 Task: Look for products in the category "Pest Control" from Nantucket only.
Action: Mouse moved to (880, 322)
Screenshot: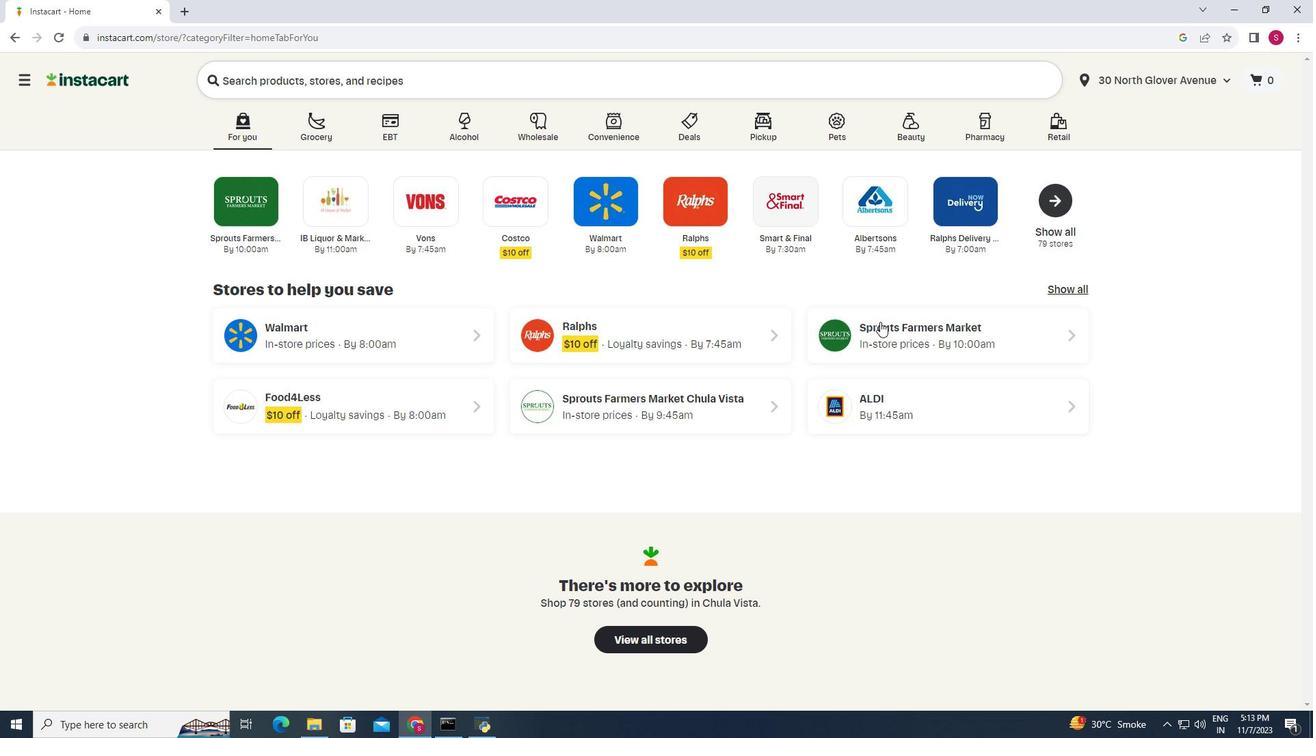 
Action: Mouse pressed left at (880, 322)
Screenshot: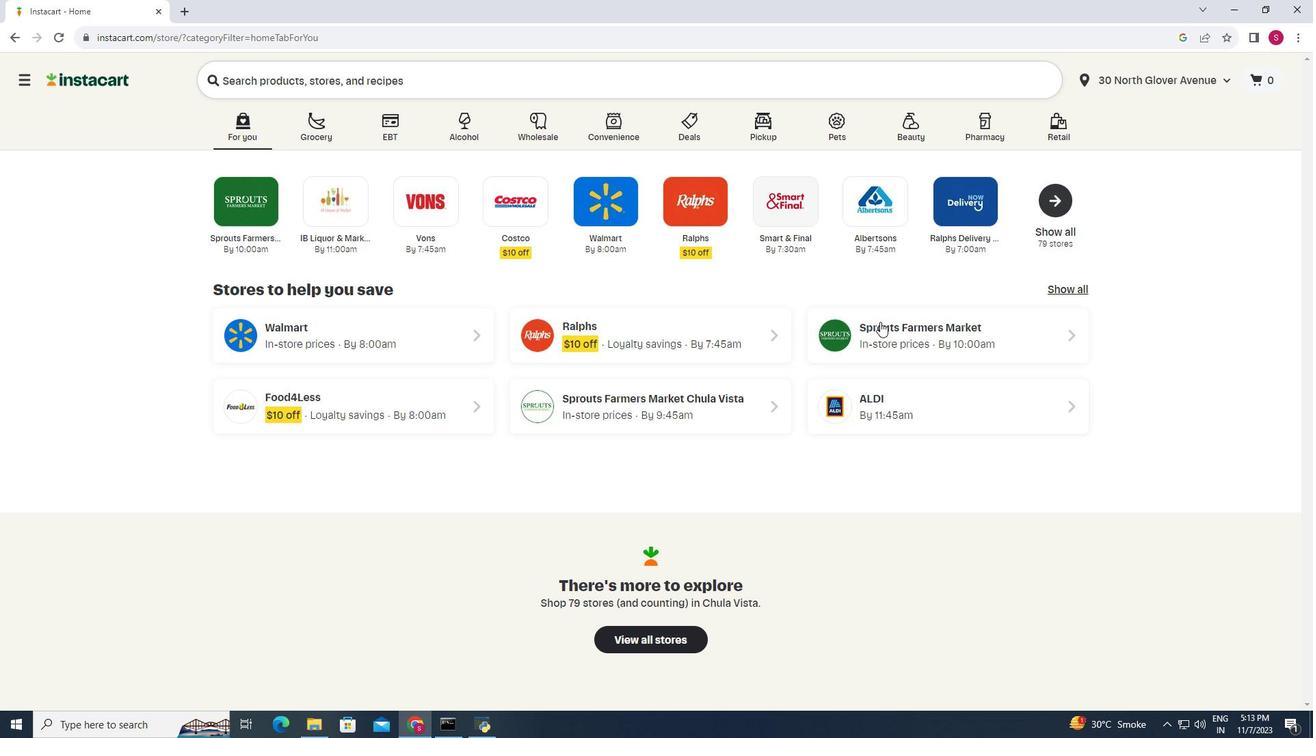 
Action: Mouse moved to (92, 354)
Screenshot: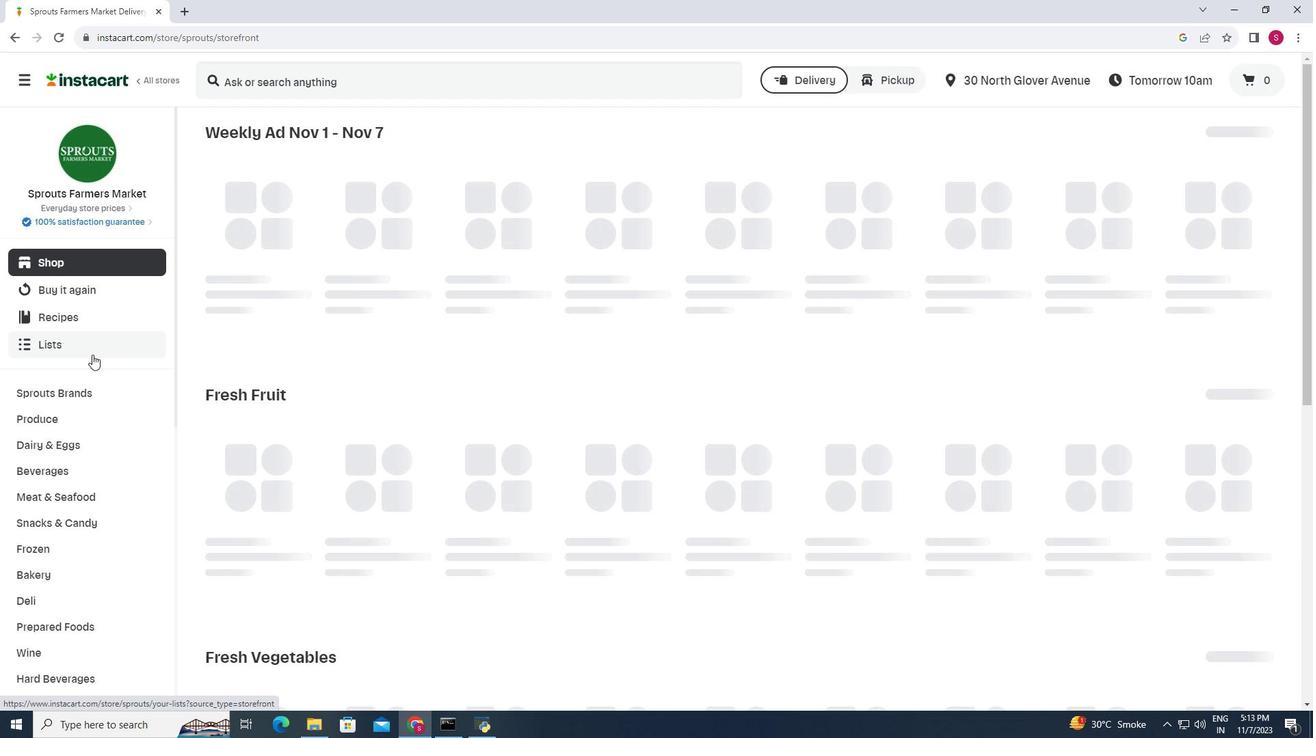 
Action: Mouse scrolled (92, 354) with delta (0, 0)
Screenshot: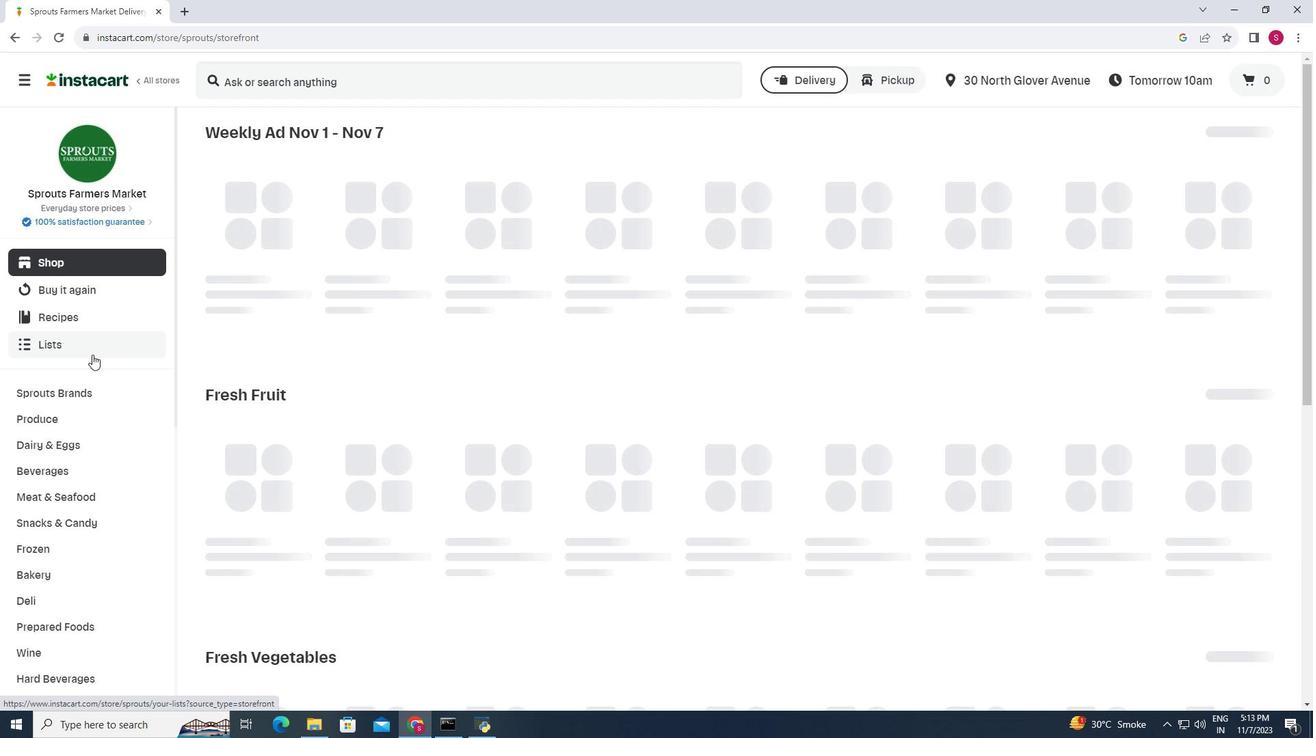 
Action: Mouse scrolled (92, 354) with delta (0, 0)
Screenshot: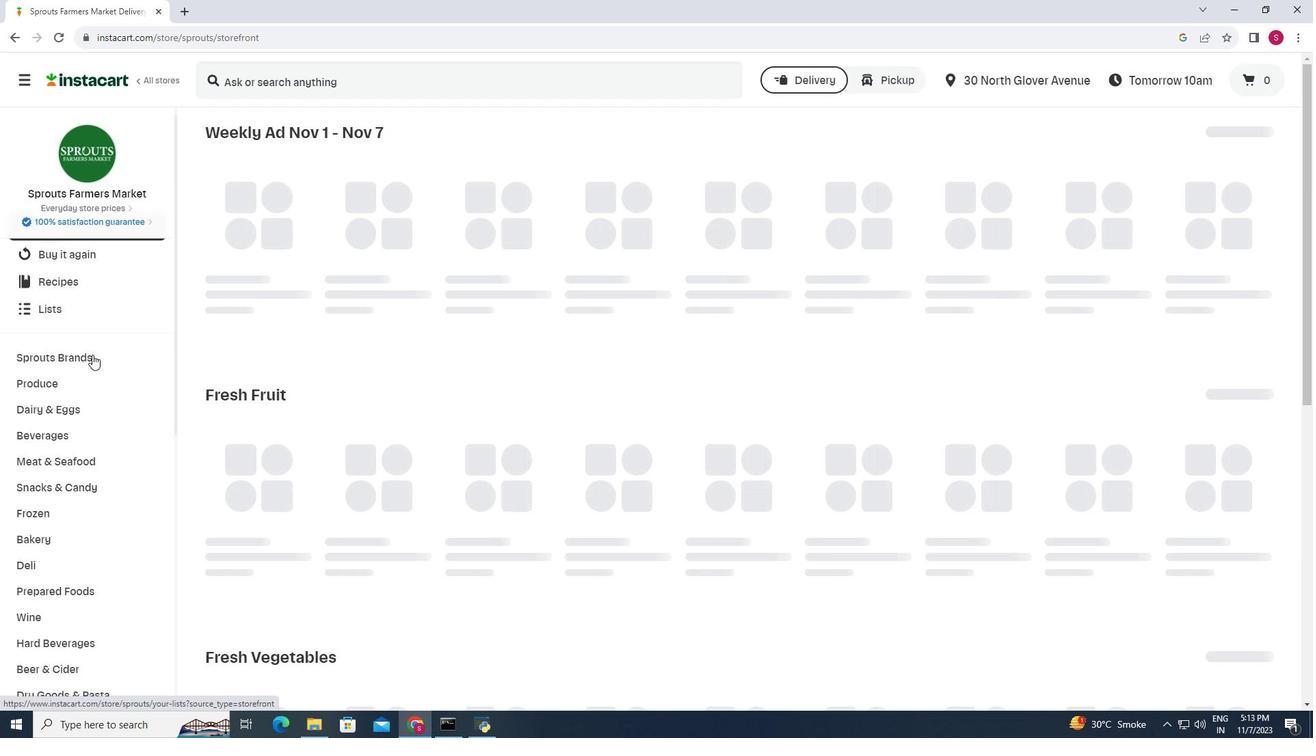 
Action: Mouse scrolled (92, 354) with delta (0, 0)
Screenshot: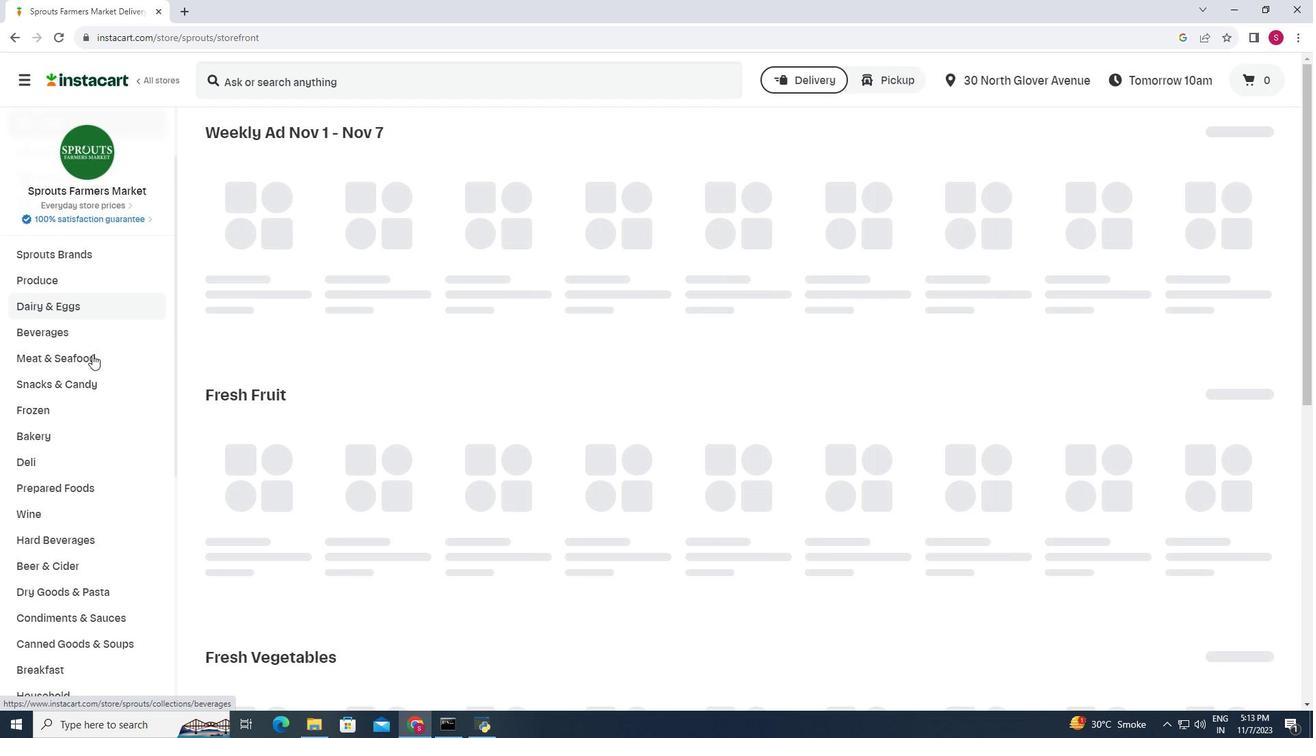 
Action: Mouse moved to (73, 626)
Screenshot: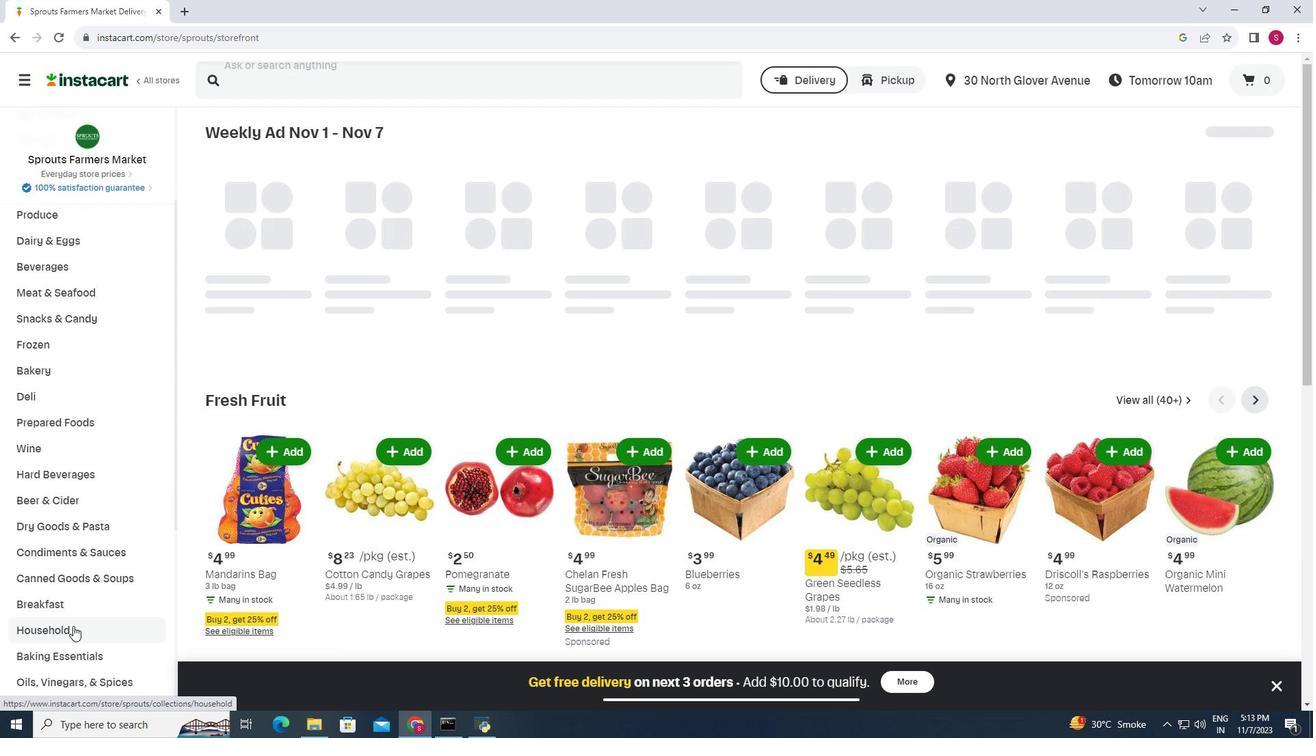
Action: Mouse pressed left at (73, 626)
Screenshot: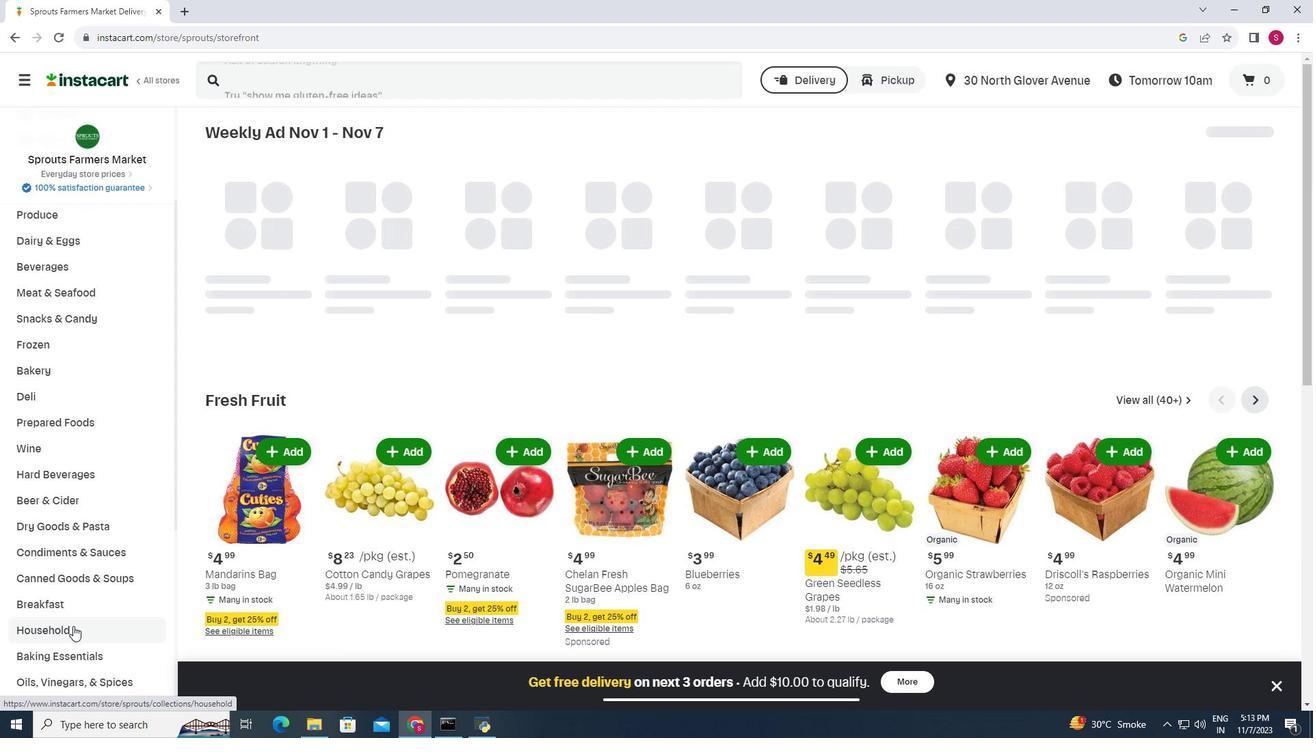
Action: Mouse moved to (851, 172)
Screenshot: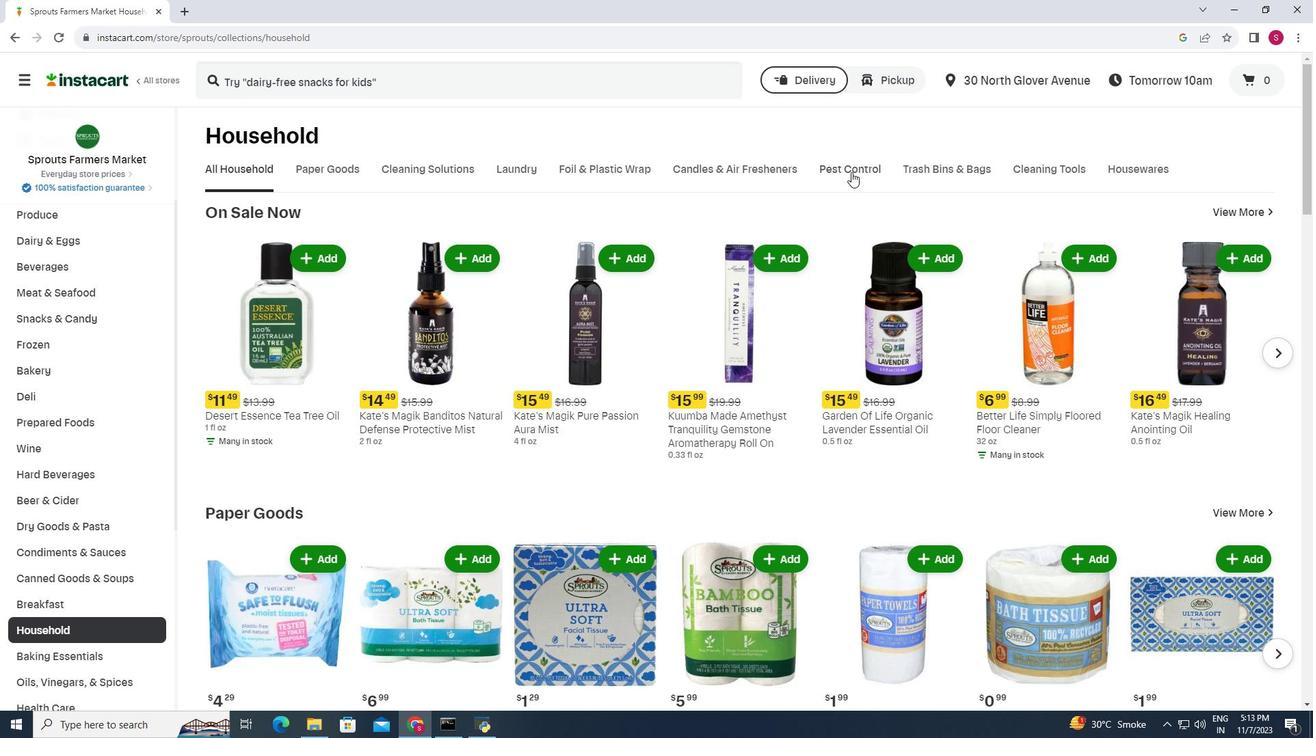 
Action: Mouse pressed left at (851, 172)
Screenshot: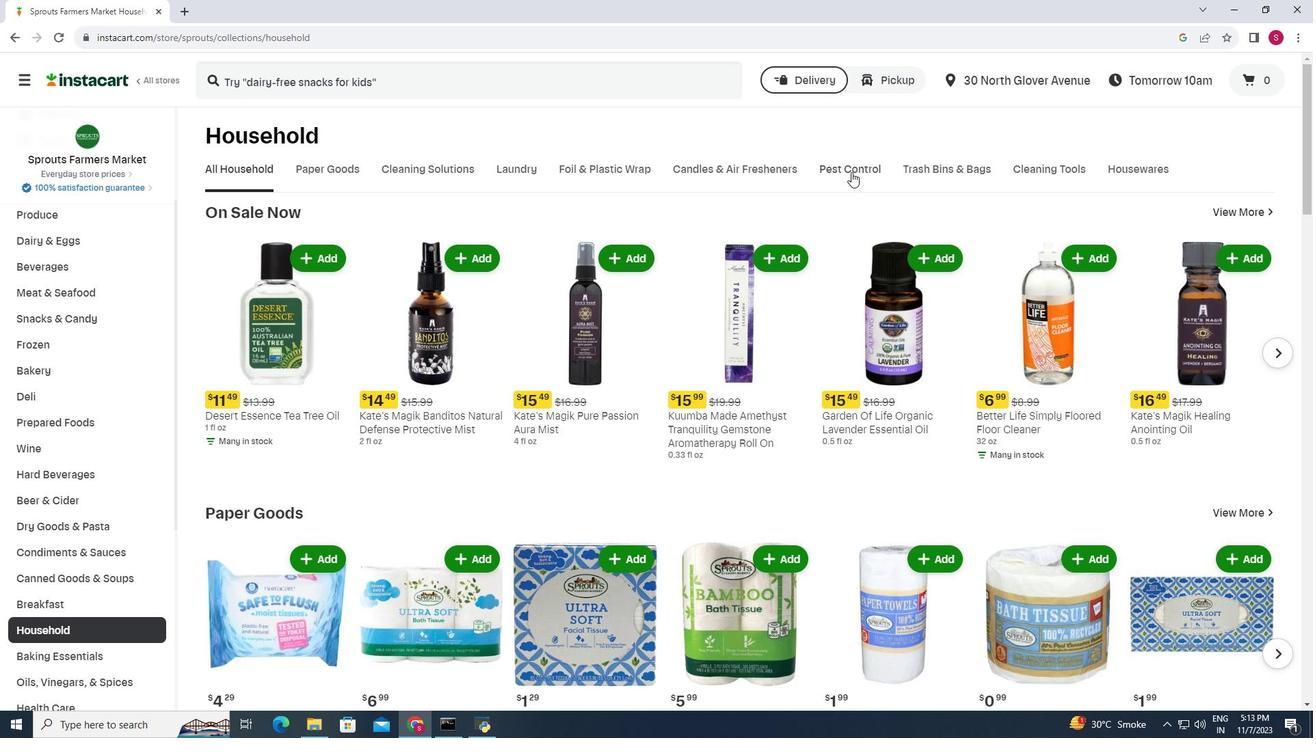 
Action: Mouse moved to (257, 213)
Screenshot: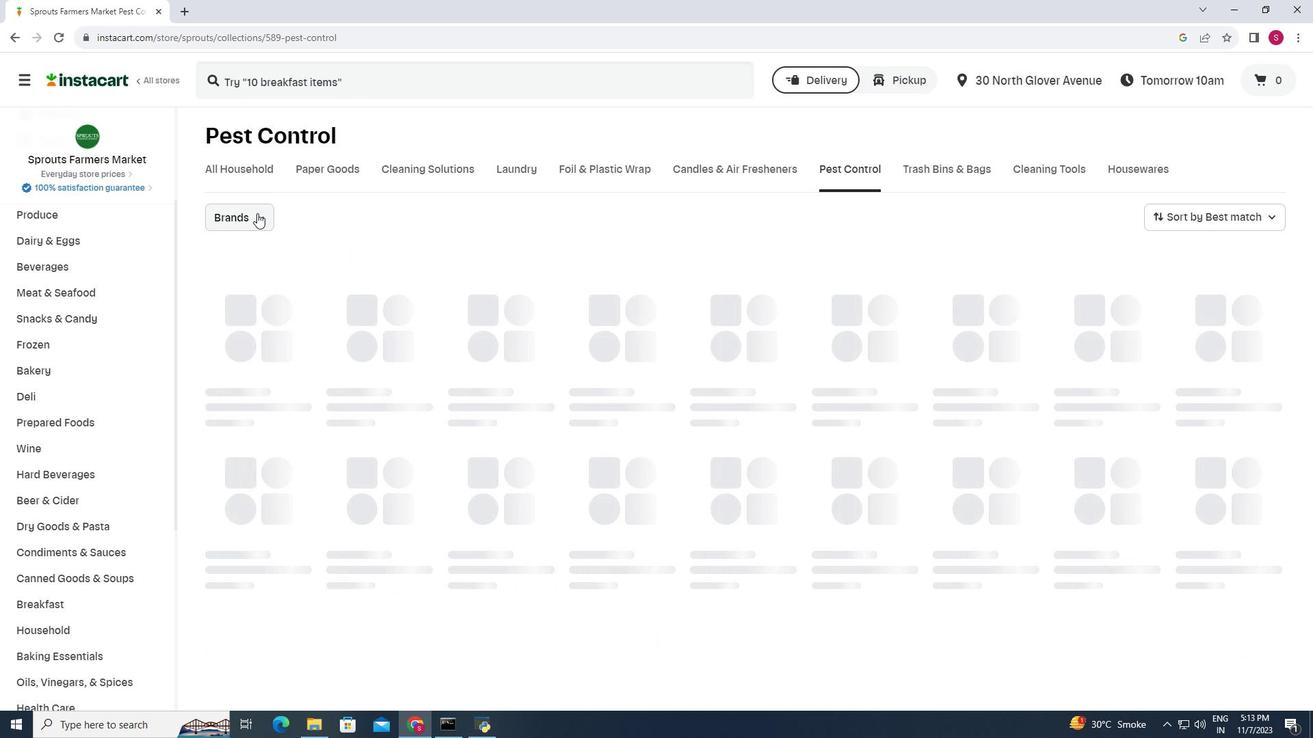 
Action: Mouse pressed left at (257, 213)
Screenshot: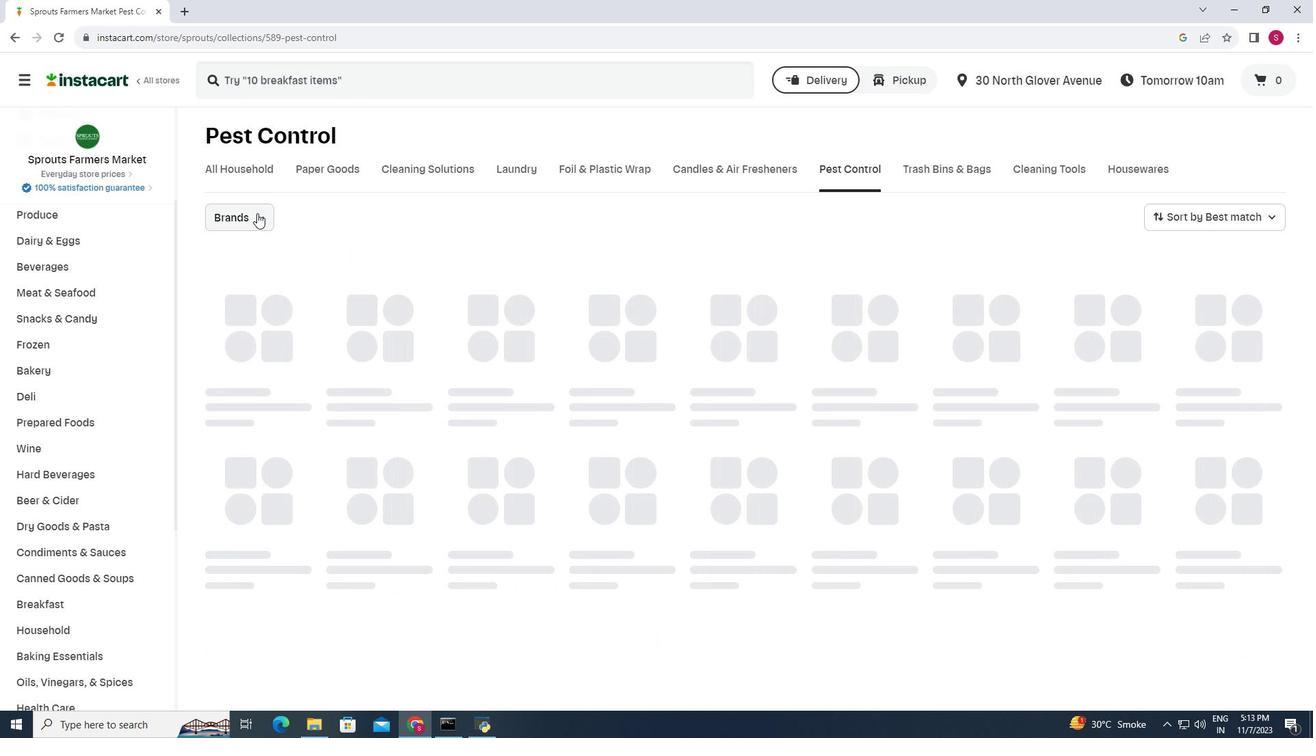 
Action: Mouse moved to (274, 322)
Screenshot: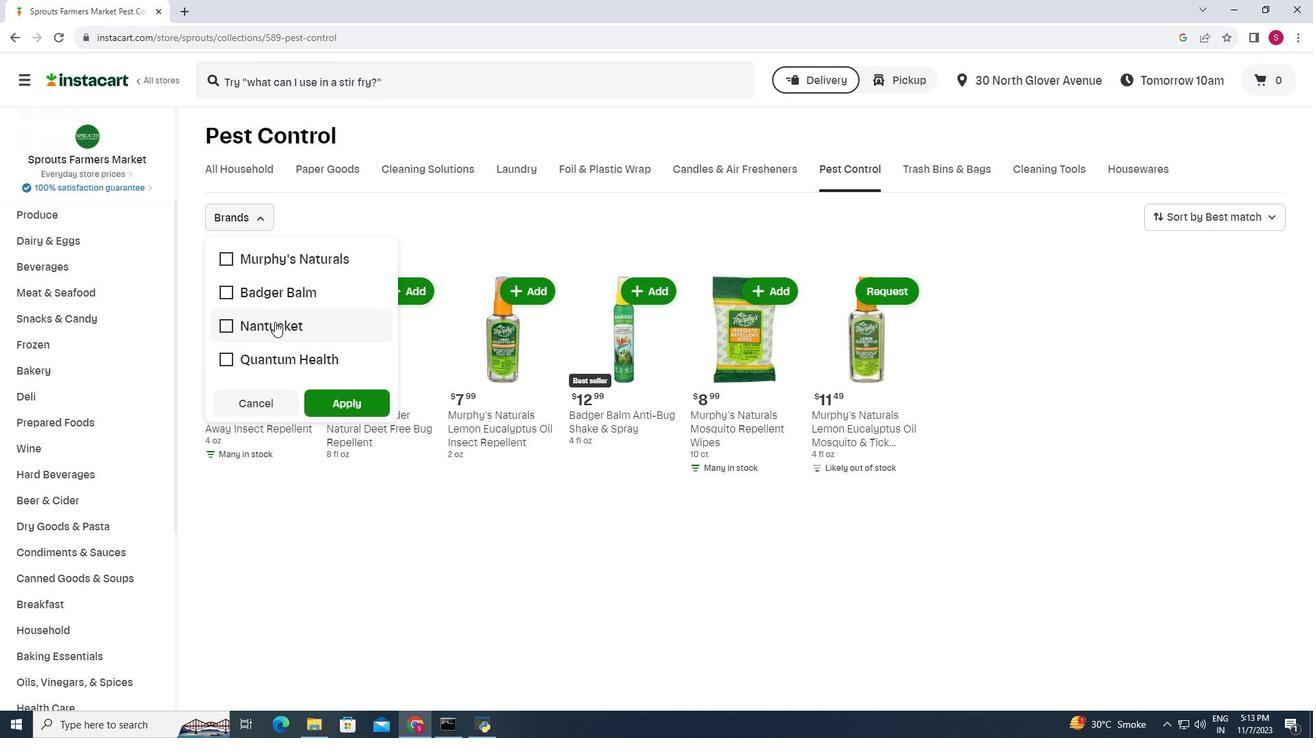 
Action: Mouse pressed left at (274, 322)
Screenshot: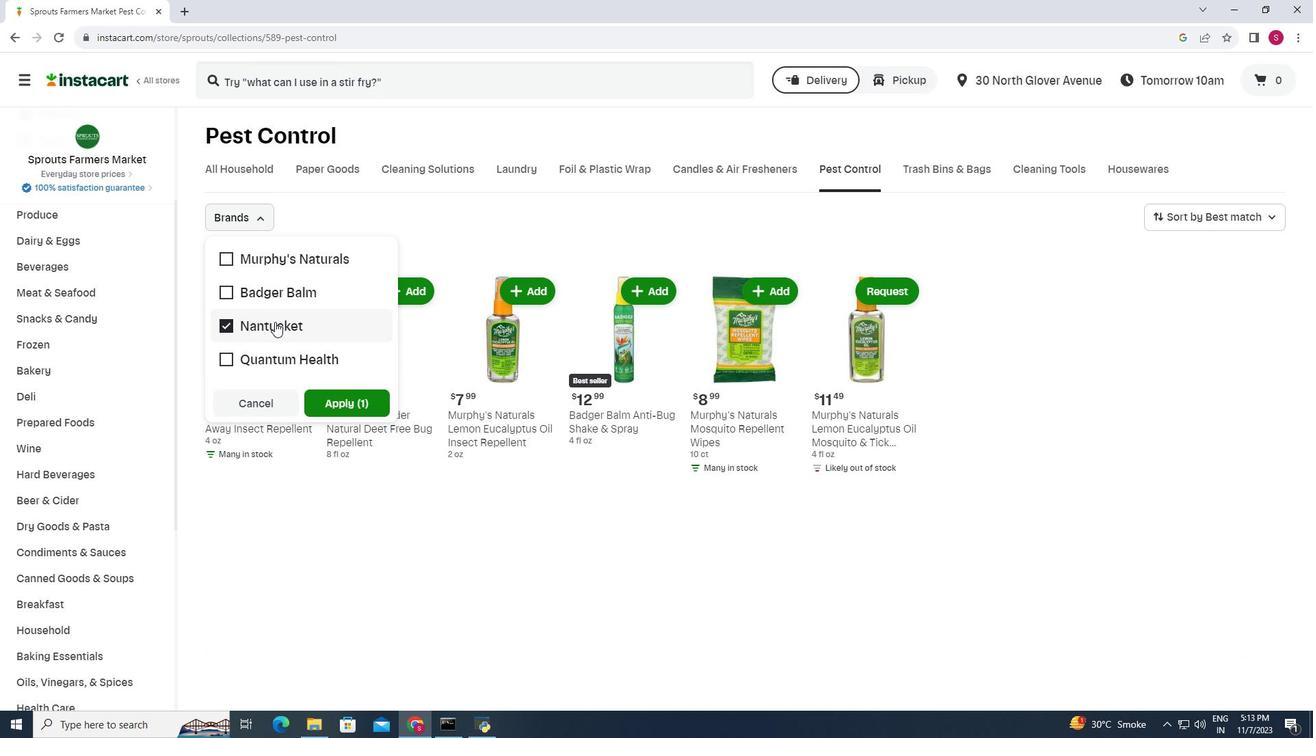 
Action: Mouse moved to (339, 393)
Screenshot: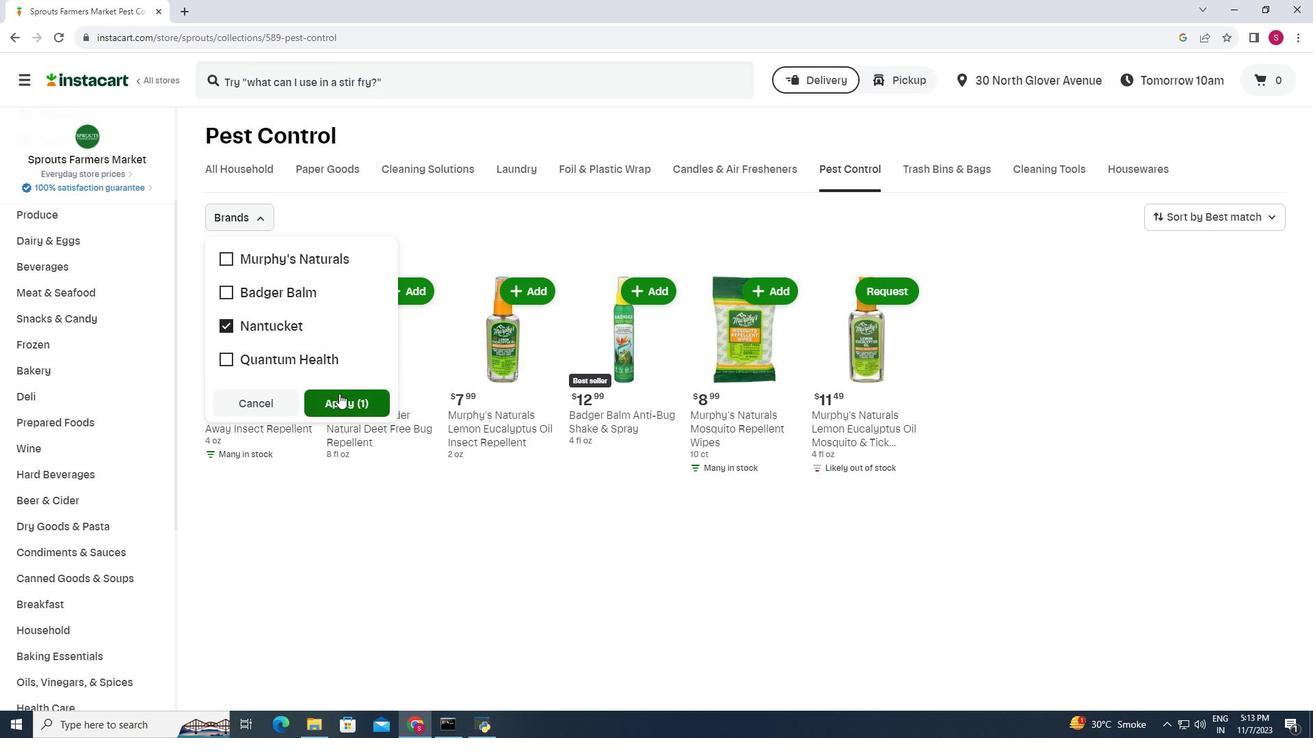 
Action: Mouse pressed left at (339, 393)
Screenshot: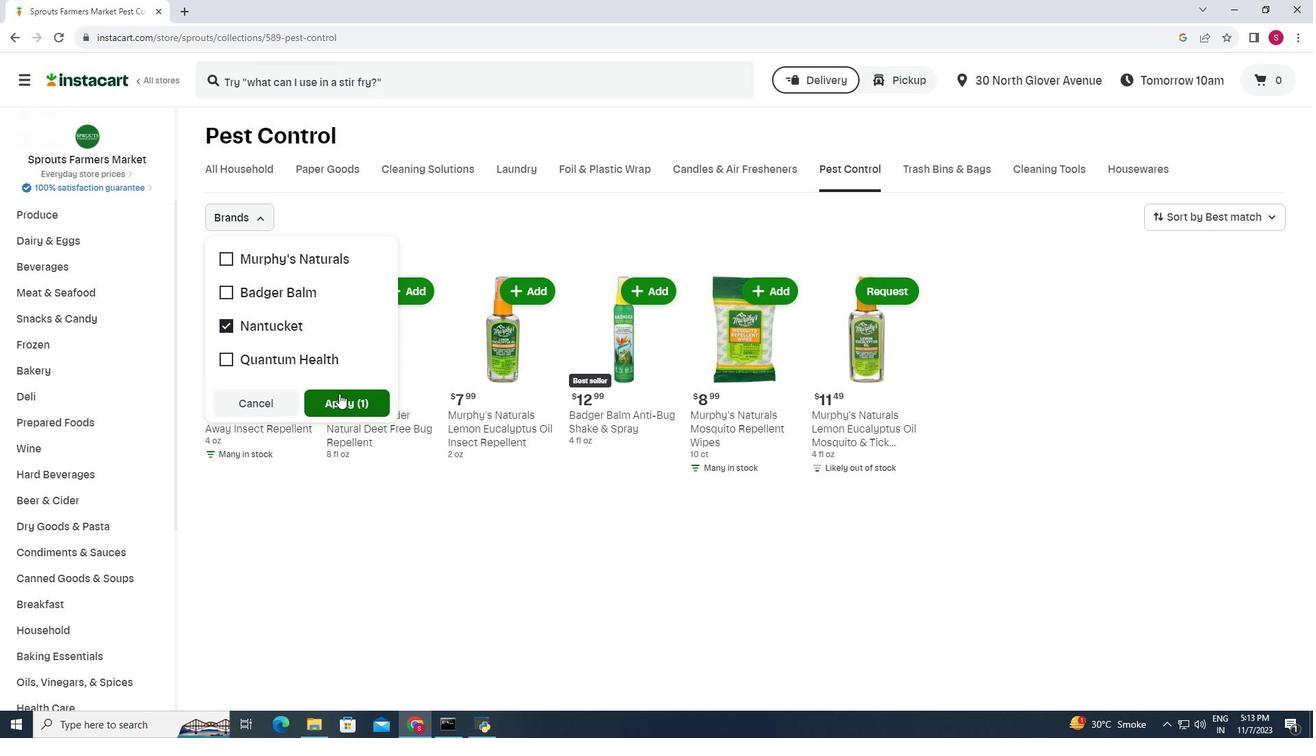 
Action: Mouse moved to (497, 329)
Screenshot: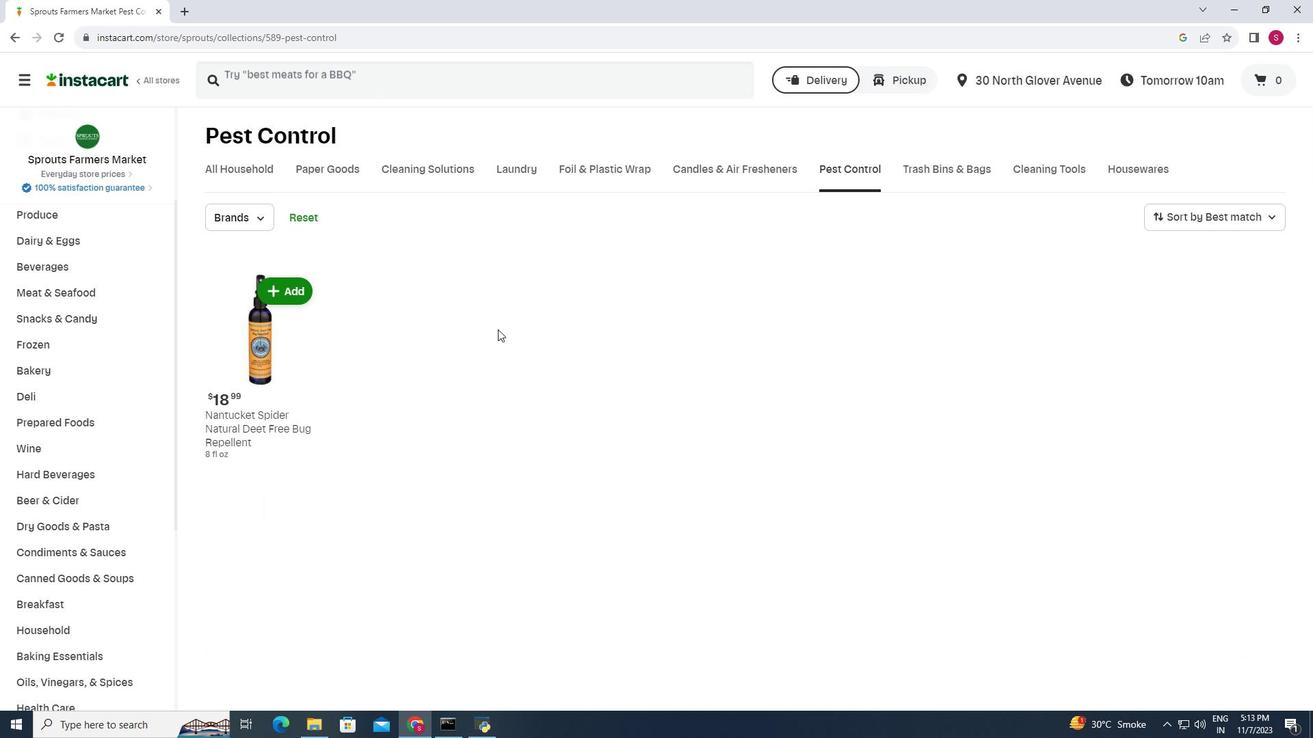 
